 Task: Add a signature Jake Allen containing With sincere thanks and warm wishes, Jake Allen to email address softage.2@softage.net and add a folder Fathers Day gifts
Action: Key pressed n
Screenshot: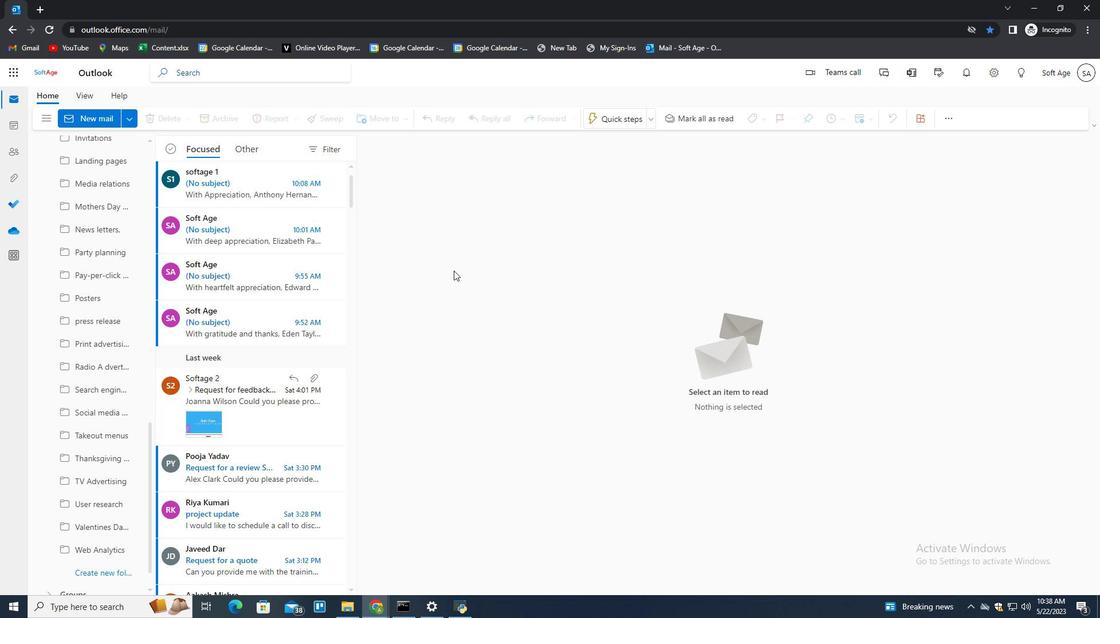 
Action: Mouse moved to (746, 120)
Screenshot: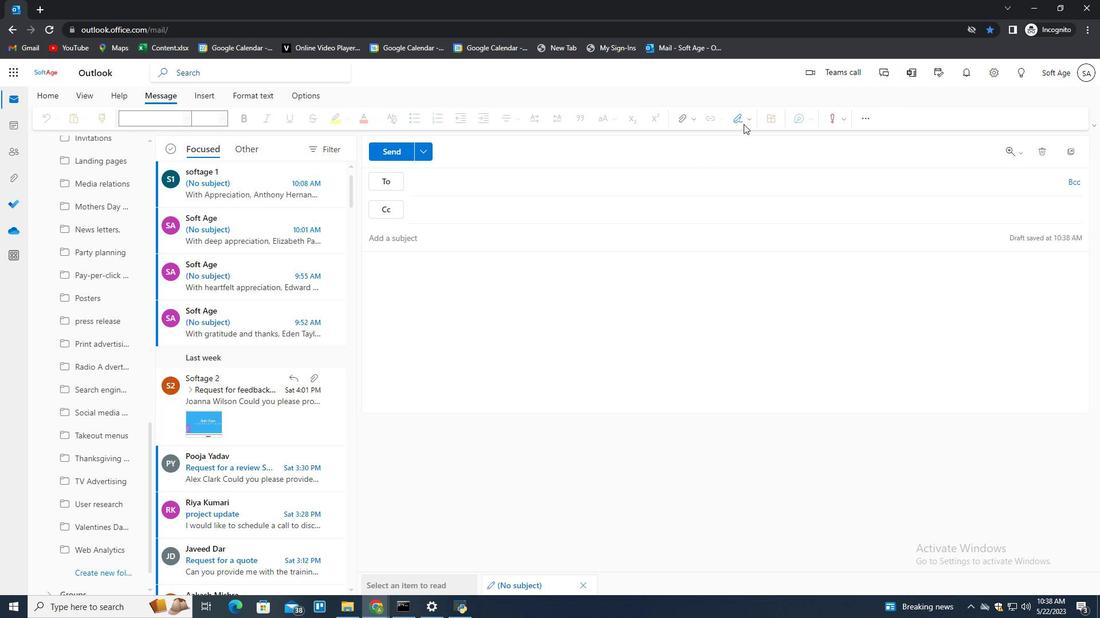
Action: Mouse pressed left at (746, 120)
Screenshot: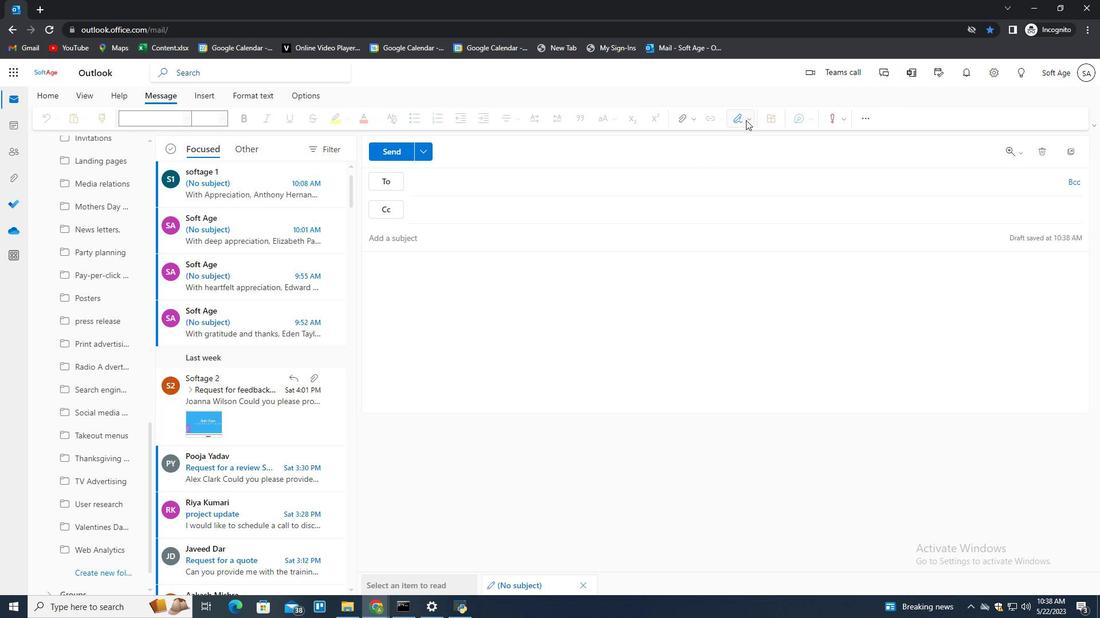 
Action: Mouse moved to (715, 161)
Screenshot: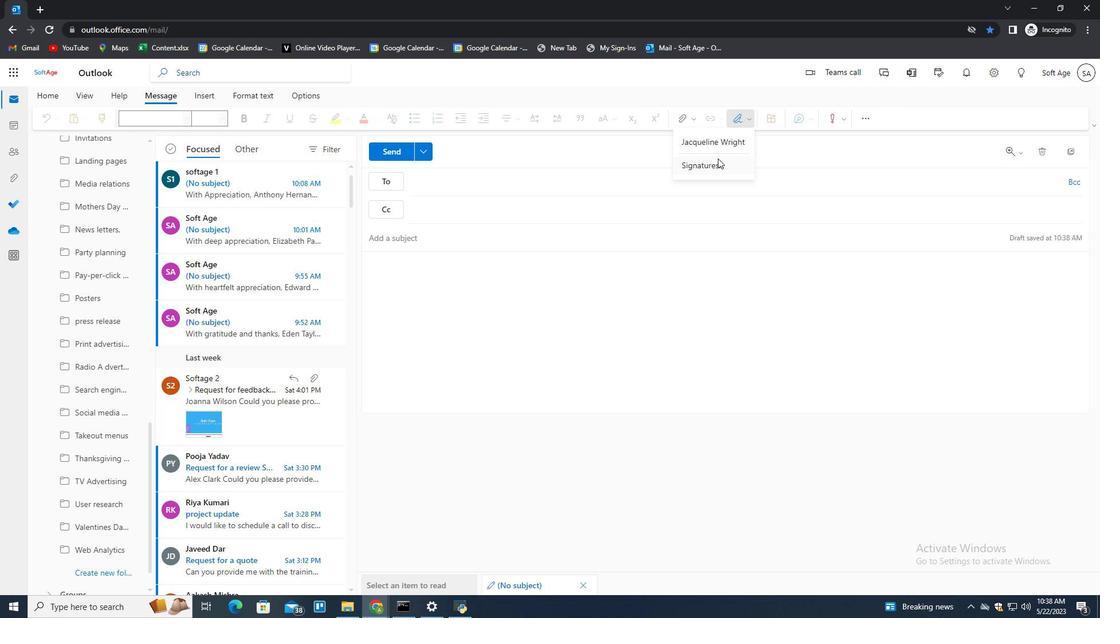 
Action: Mouse pressed left at (715, 161)
Screenshot: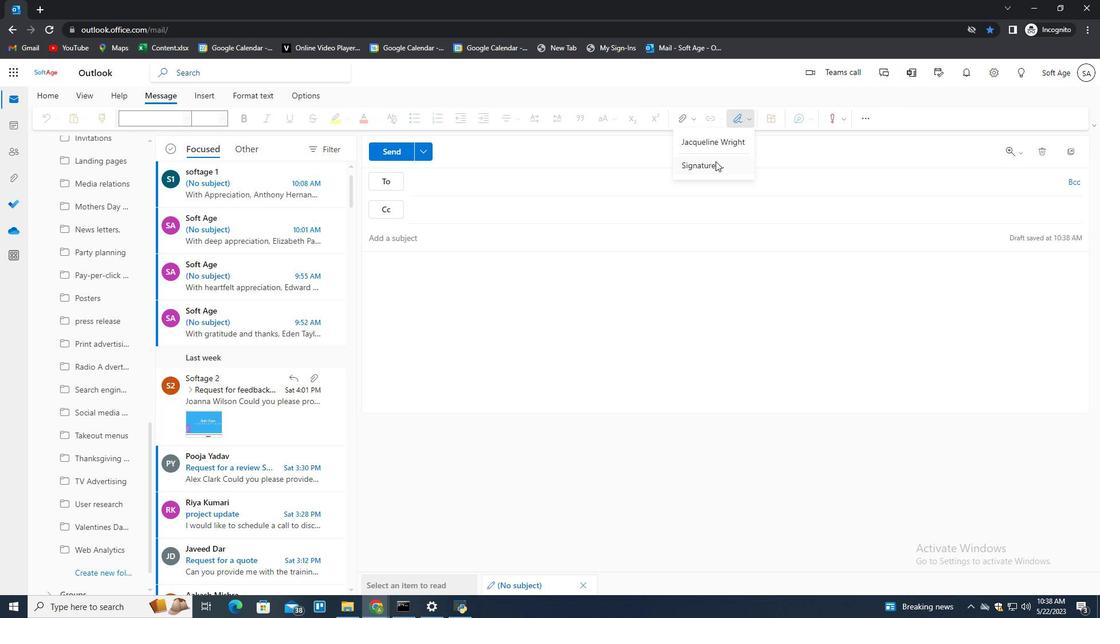 
Action: Mouse moved to (774, 211)
Screenshot: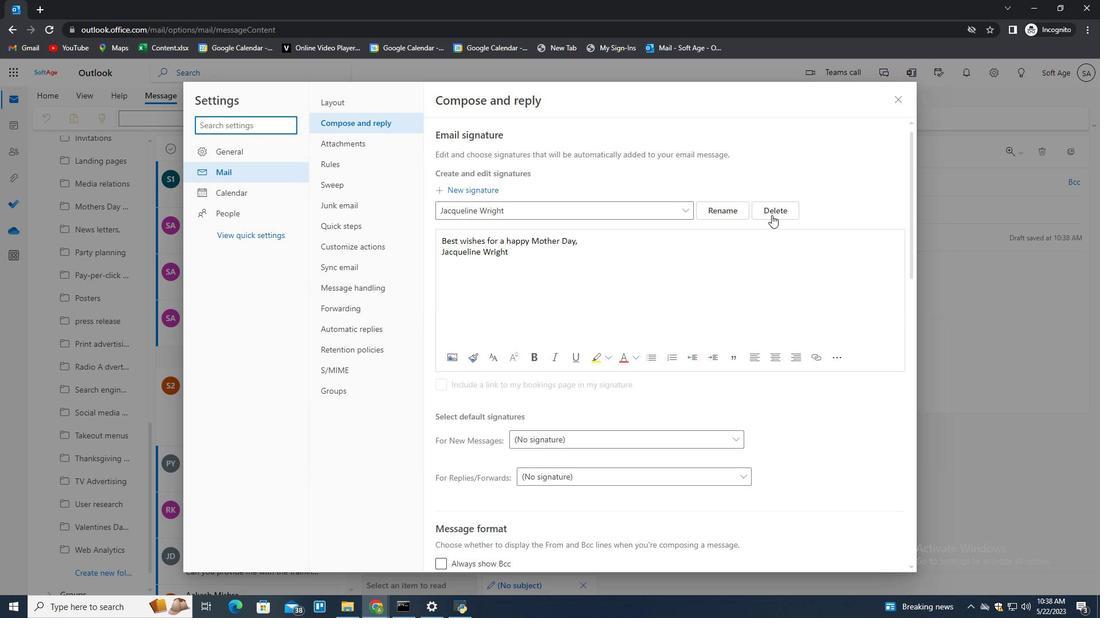 
Action: Mouse pressed left at (774, 211)
Screenshot: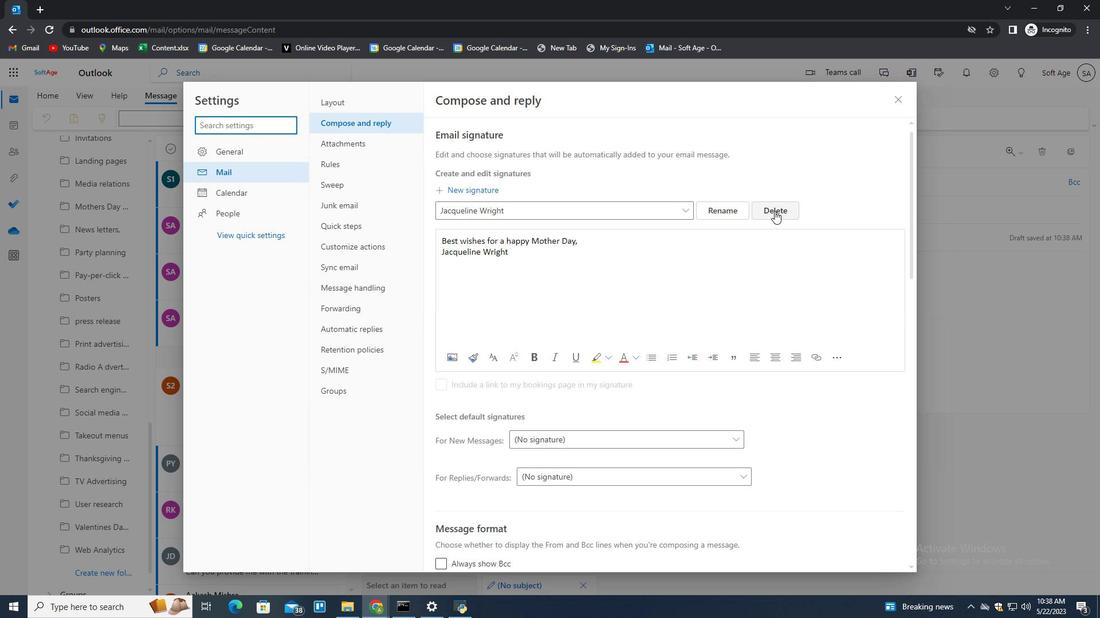 
Action: Mouse pressed left at (774, 211)
Screenshot: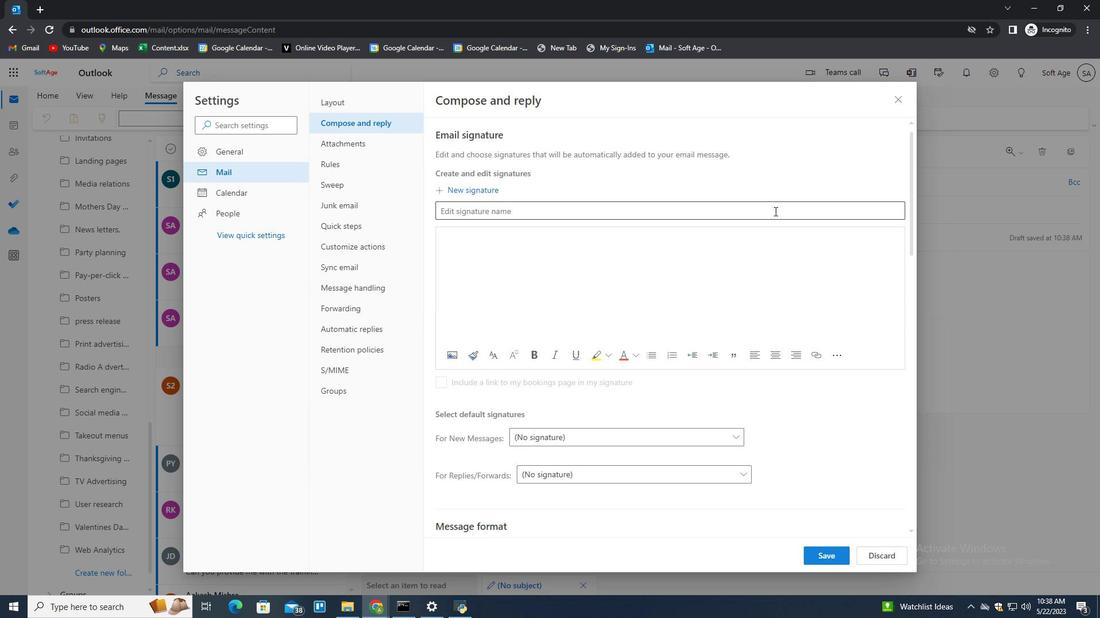 
Action: Mouse moved to (734, 186)
Screenshot: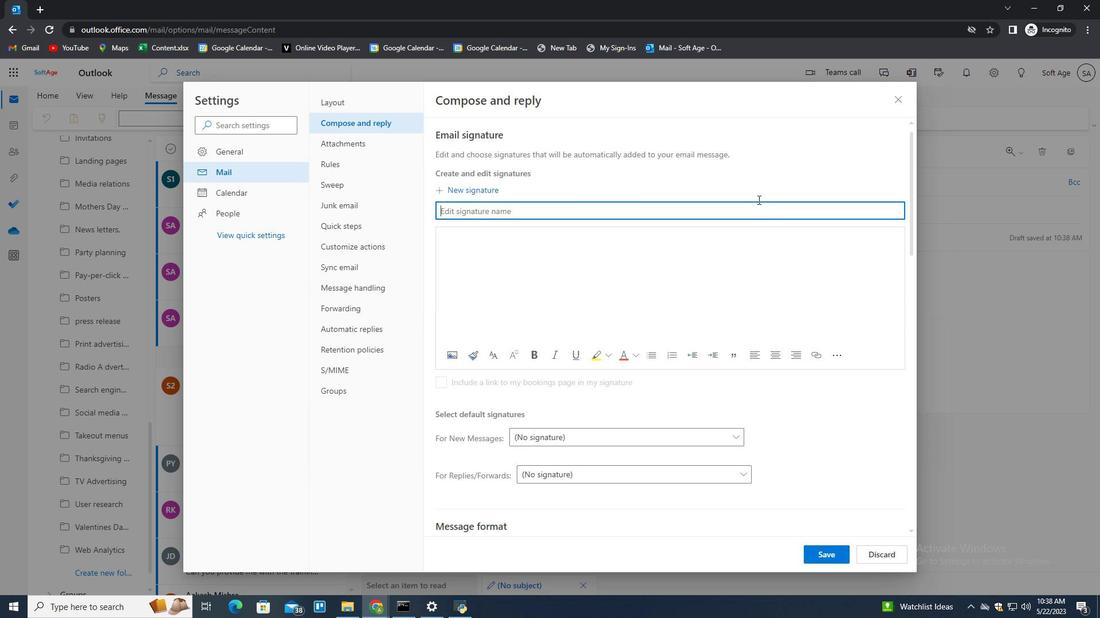 
Action: Key pressed <Key.shift><Key.shift><Key.shift><Key.shift><Key.shift><Key.shift><Key.shift><Key.shift><Key.shift><Key.shift><Key.shift><Key.shift><Key.shift><Key.shift><Key.shift><Key.shift><Key.shift><Key.shift>Jake<Key.space><Key.shift>Alle<Key.space><Key.backspace>n<Key.tab><Key.shift><Key.shift><Key.shift><Key.shift><Key.shift><Key.shift><Key.shift><Key.shift><Key.shift><Key.shift><Key.shift>Wti<Key.backspace><Key.backspace>ith<Key.space>sincere<Key.space>thanks<Key.space>and<Key.space>warm<Key.space>wisher<Key.backspace>s,<Key.shift_r><Key.enter><Key.shift>Jake<Key.space><Key.shift><Key.shift><Key.shift><Key.shift><Key.shift>Ale<Key.backspace>len
Screenshot: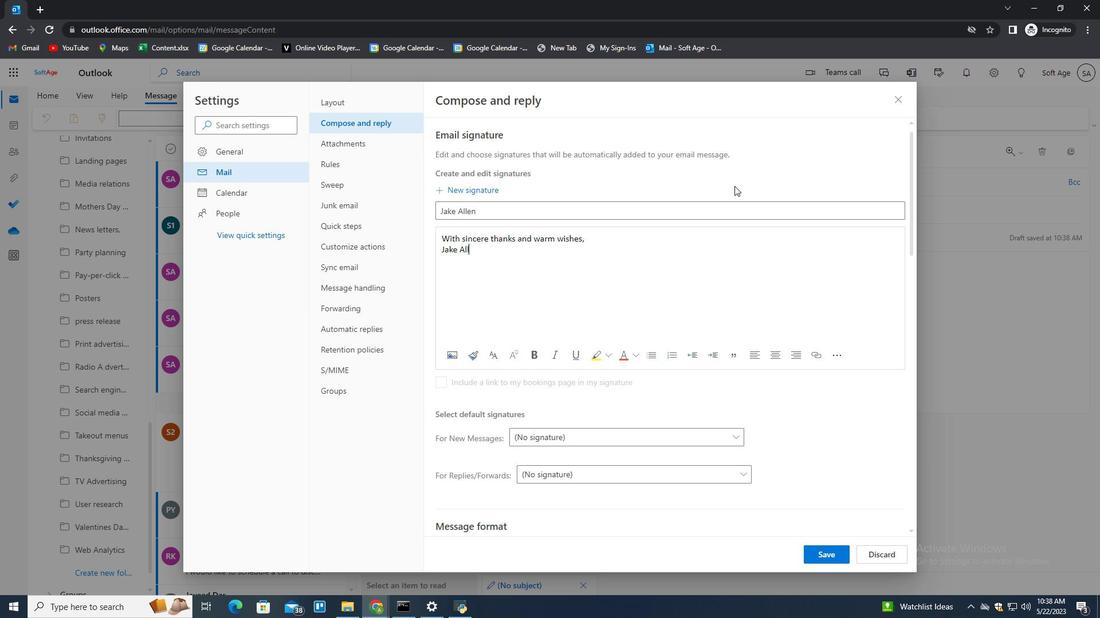 
Action: Mouse moved to (832, 559)
Screenshot: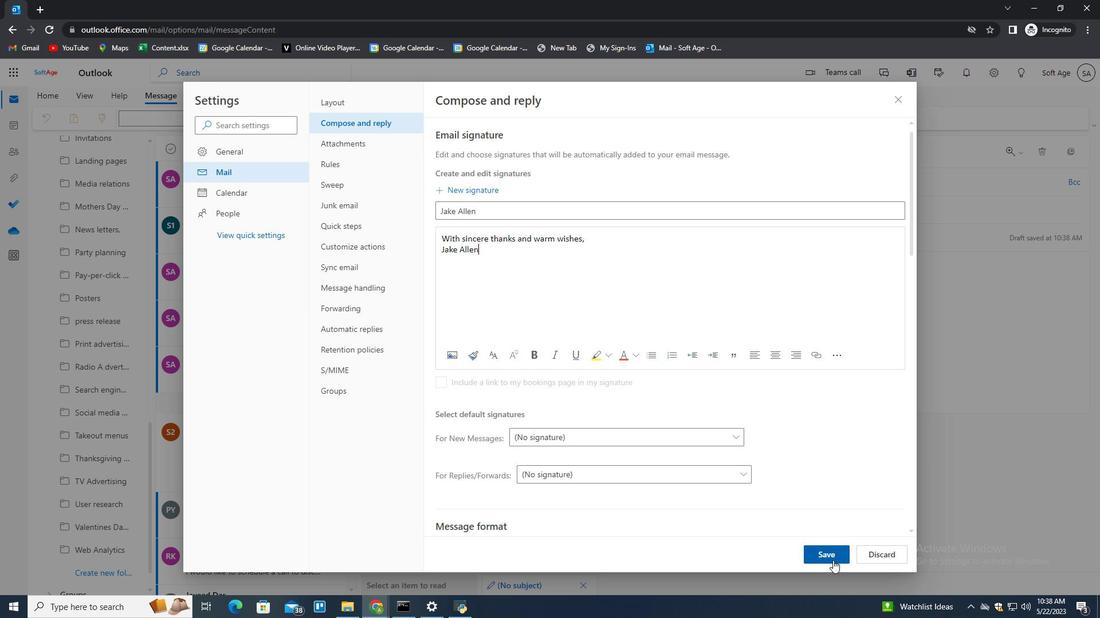 
Action: Mouse pressed left at (832, 559)
Screenshot: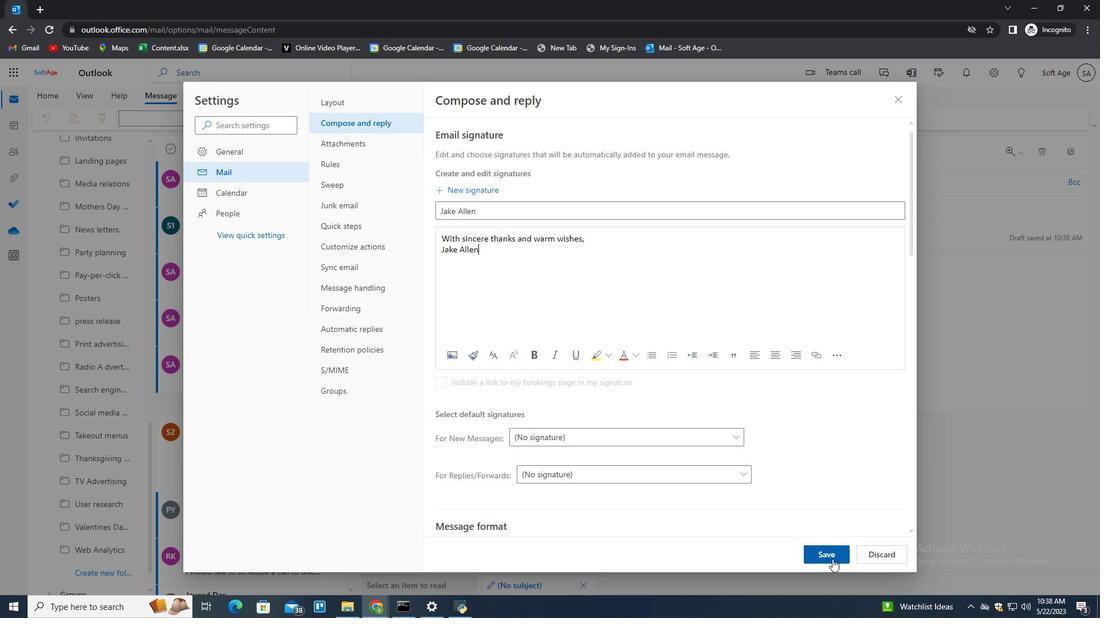 
Action: Mouse moved to (971, 322)
Screenshot: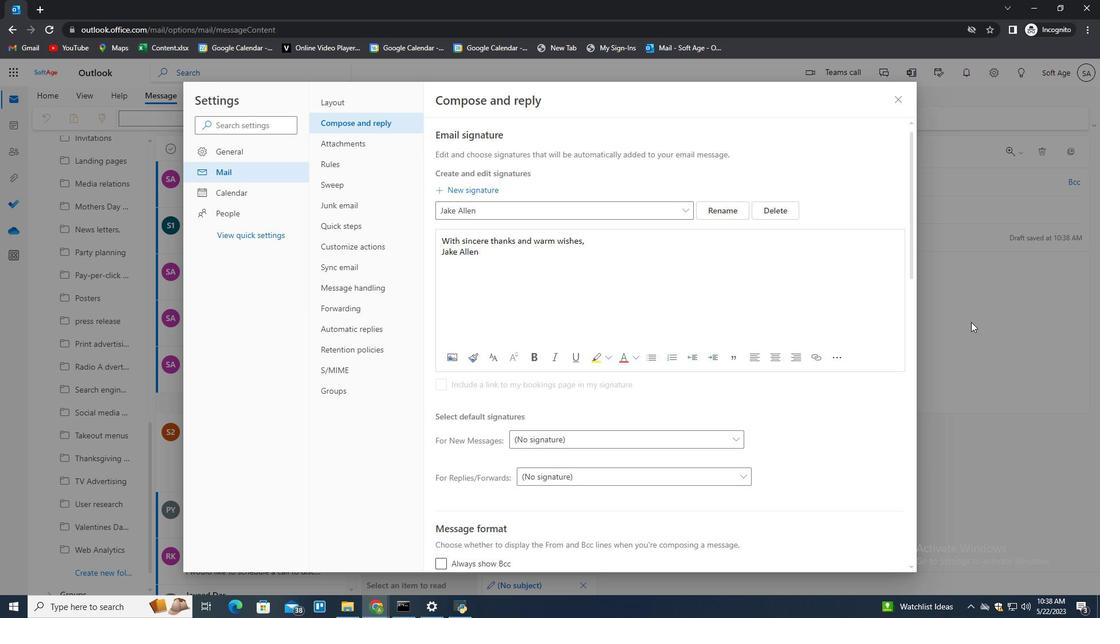 
Action: Mouse pressed left at (971, 322)
Screenshot: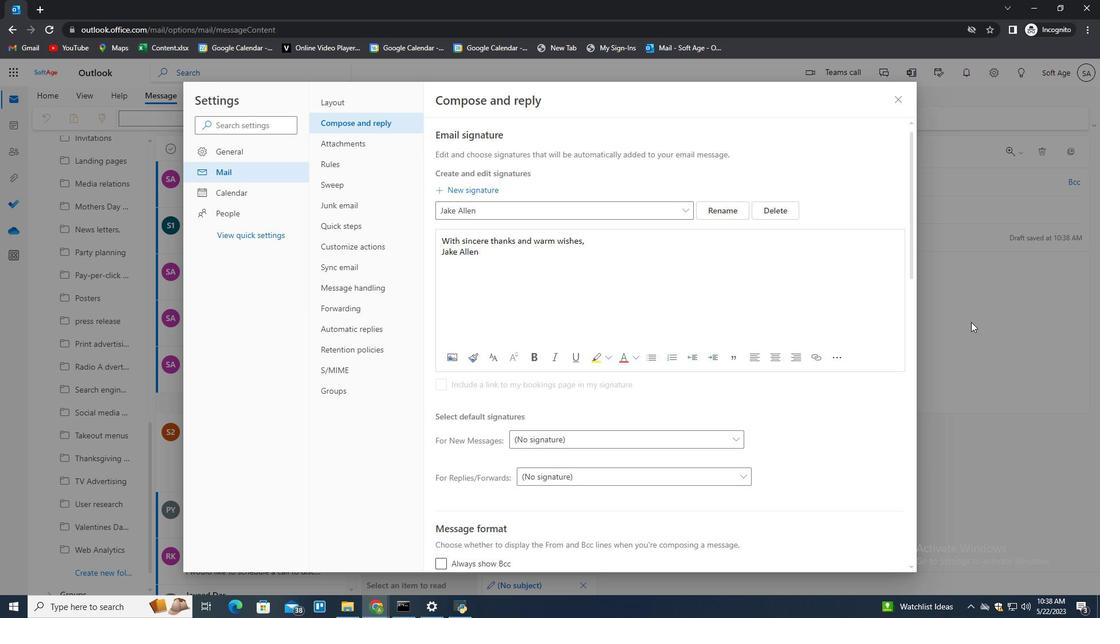 
Action: Mouse moved to (739, 120)
Screenshot: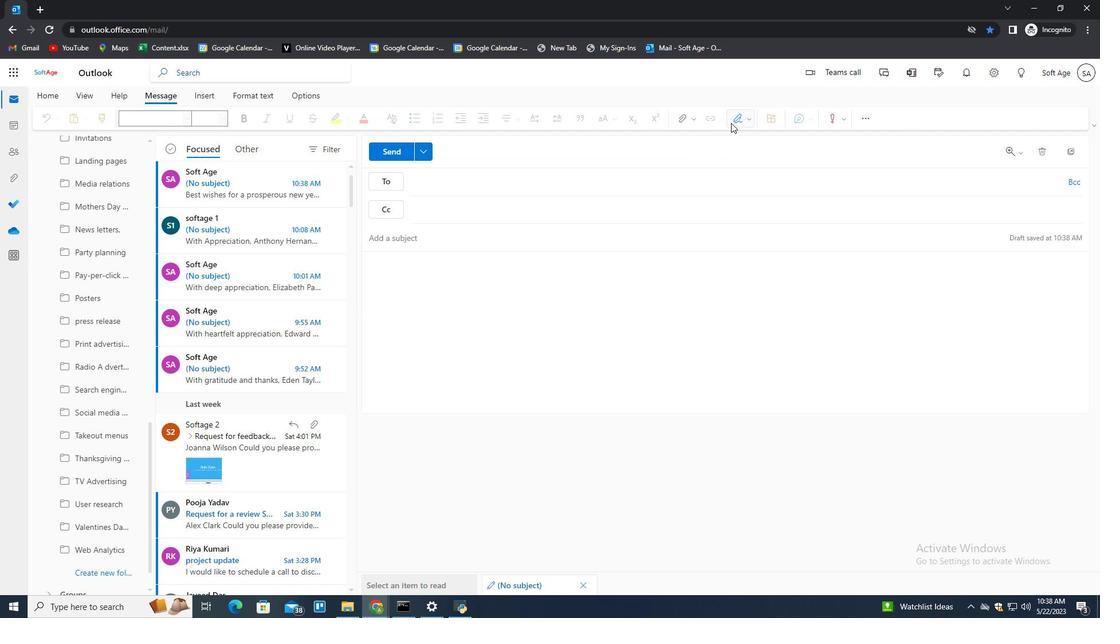 
Action: Mouse pressed left at (739, 120)
Screenshot: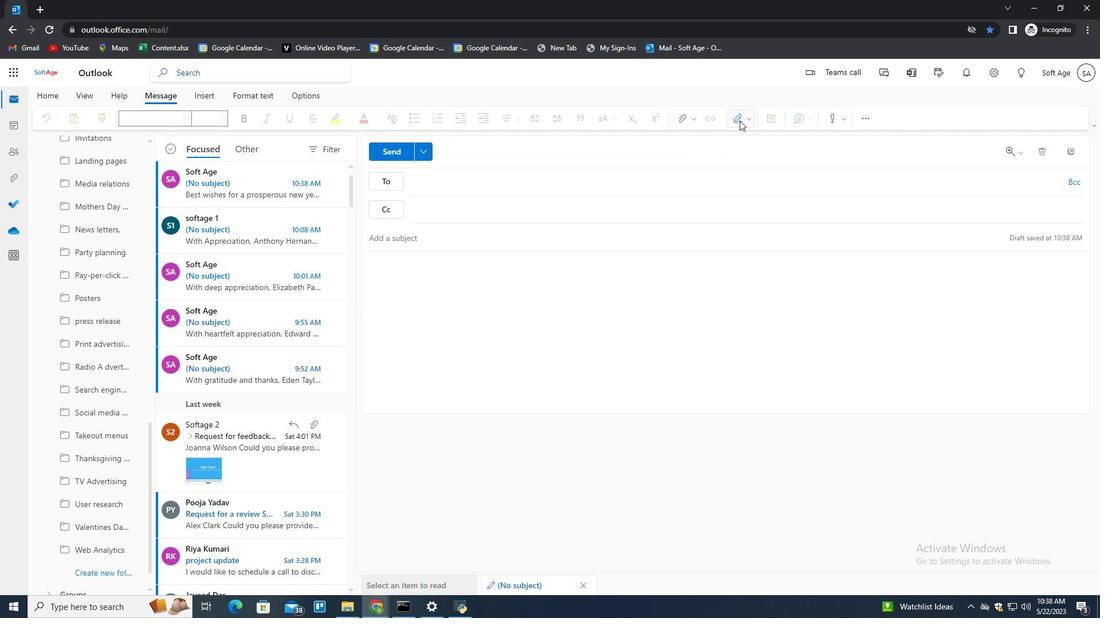 
Action: Mouse moved to (733, 139)
Screenshot: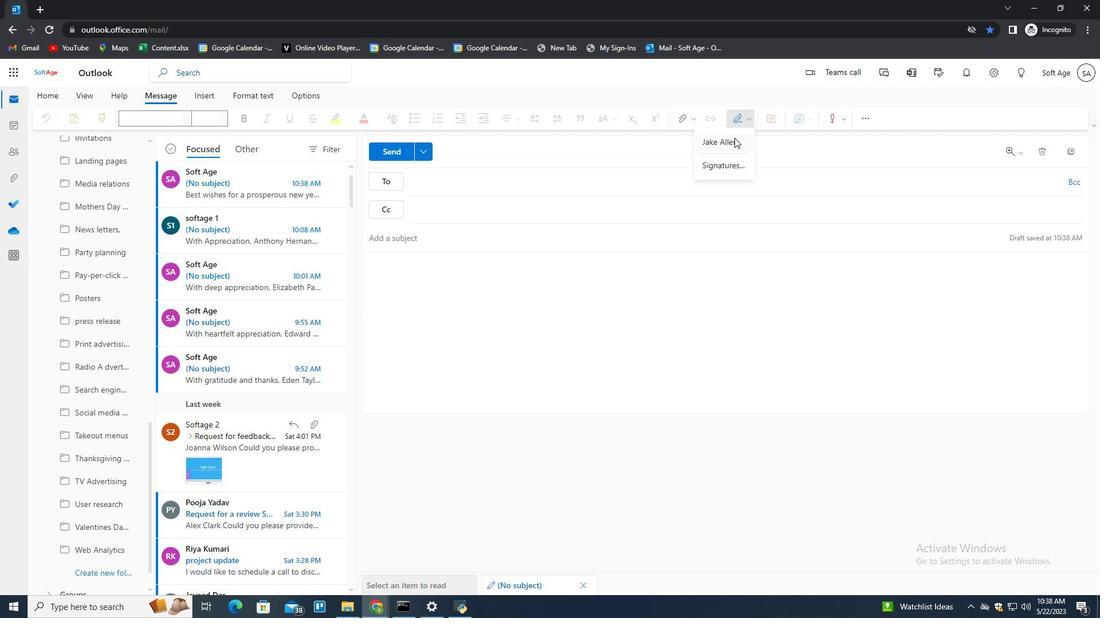 
Action: Mouse pressed left at (733, 139)
Screenshot: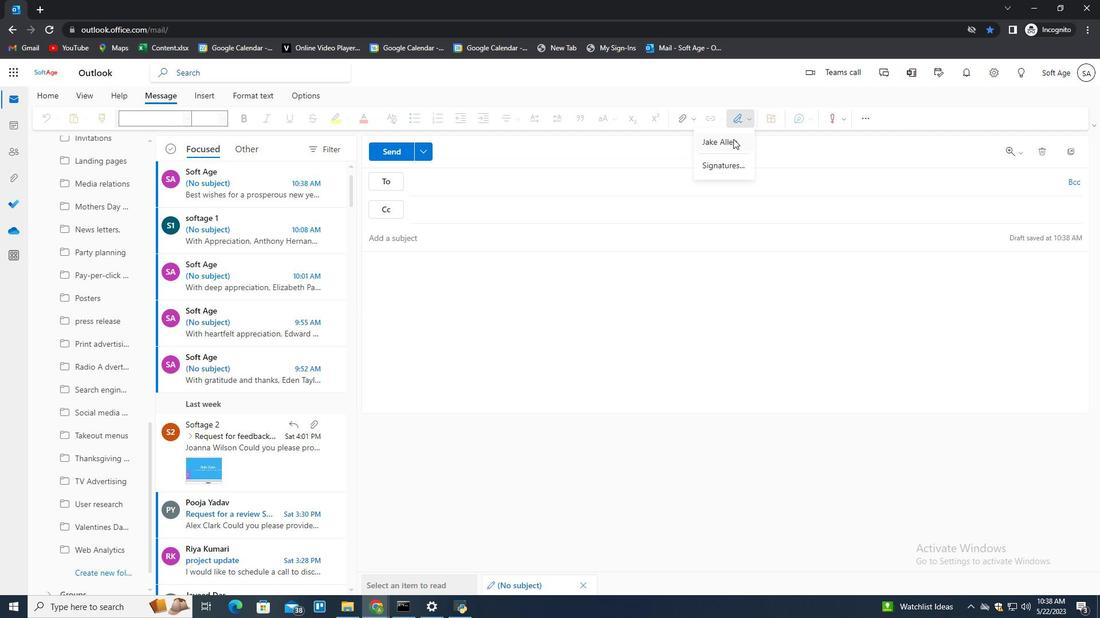 
Action: Mouse moved to (488, 178)
Screenshot: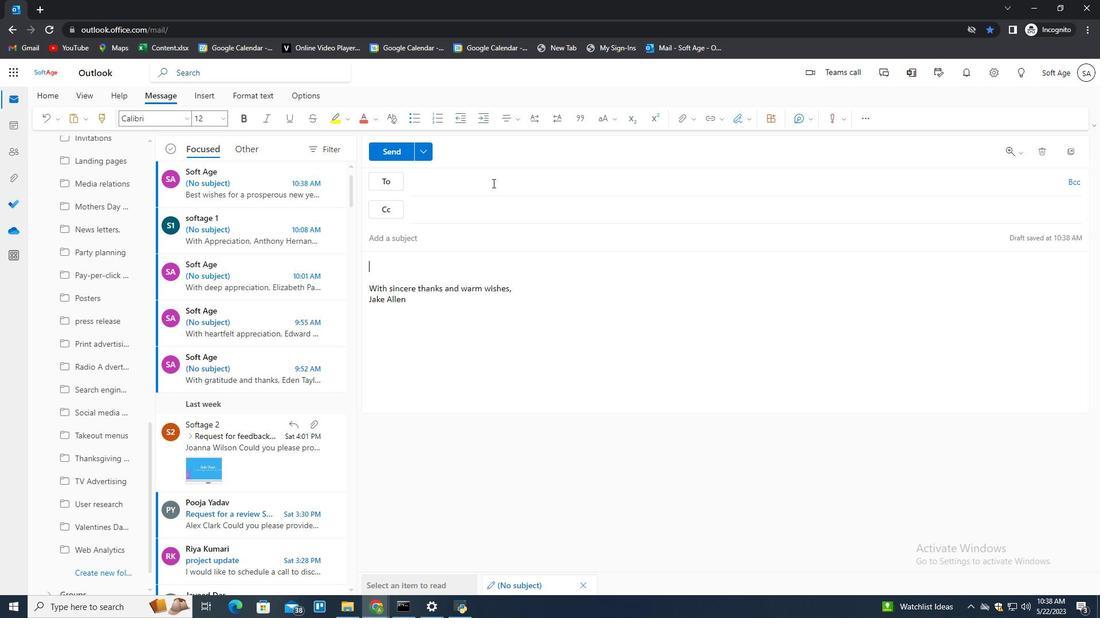 
Action: Mouse pressed left at (488, 178)
Screenshot: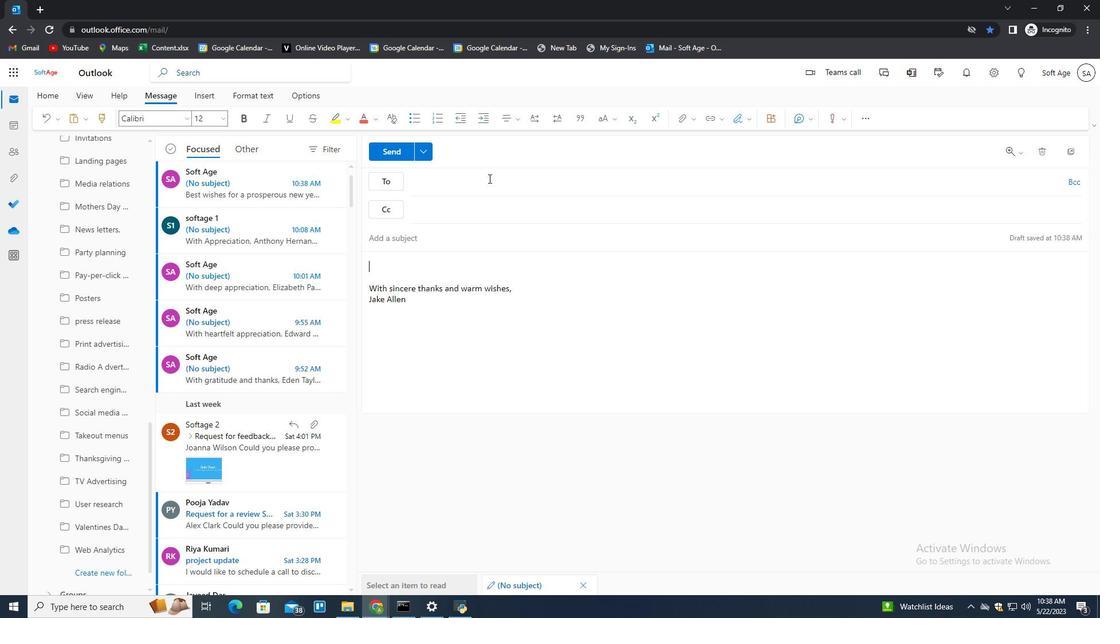
Action: Key pressed softage.3<Key.shift><Key.backspace>2<Key.shift>@softage.net<Key.enter>
Screenshot: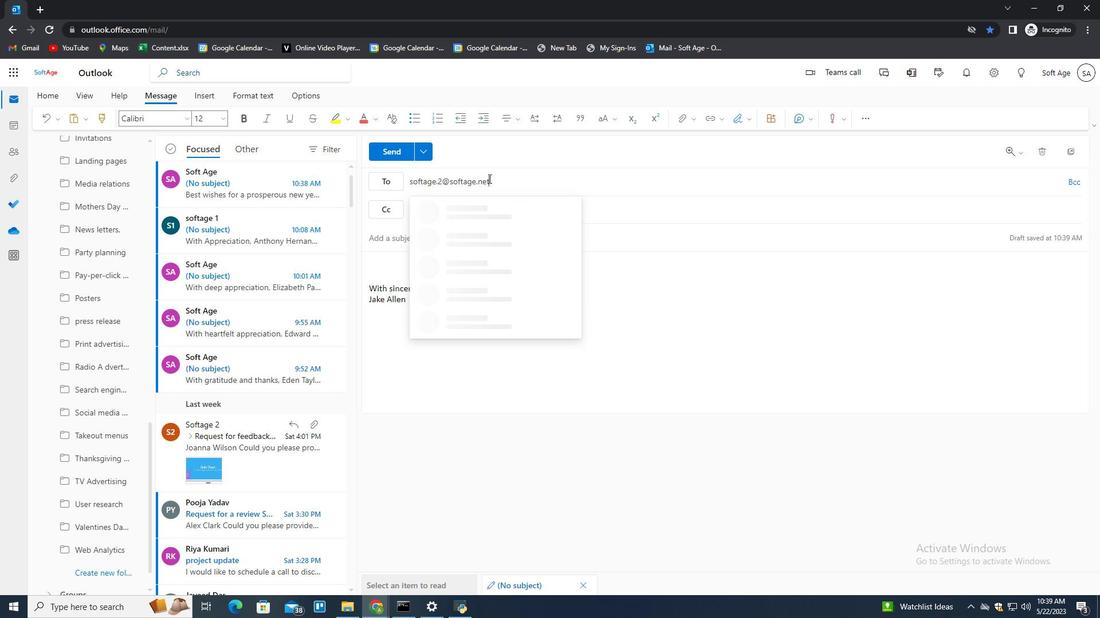 
Action: Mouse moved to (204, 460)
Screenshot: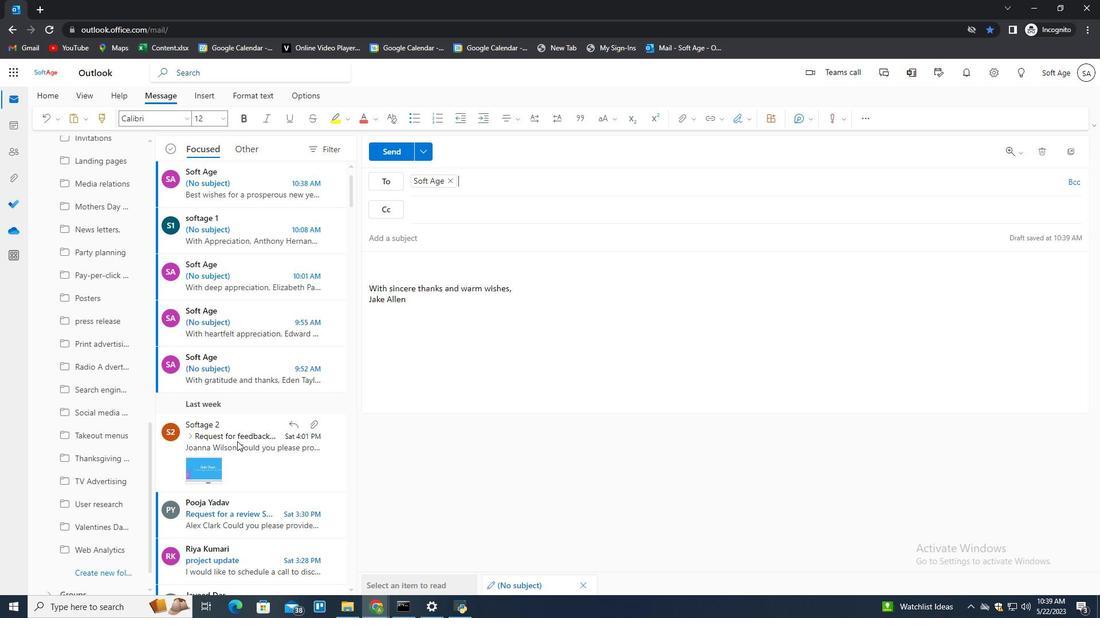 
Action: Mouse scrolled (204, 459) with delta (0, 0)
Screenshot: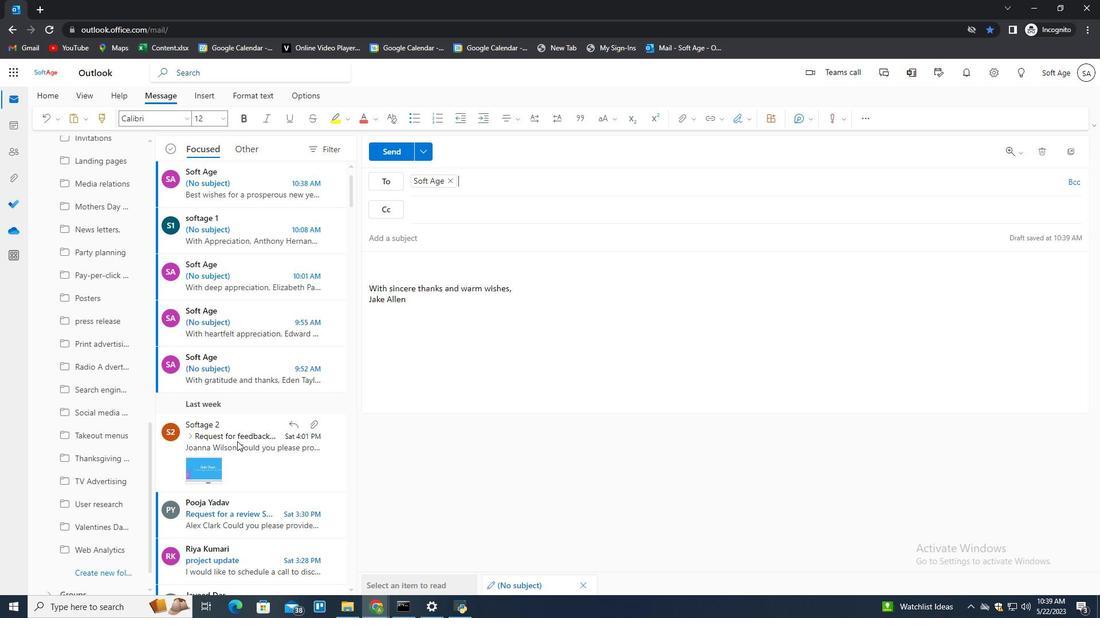 
Action: Mouse moved to (191, 469)
Screenshot: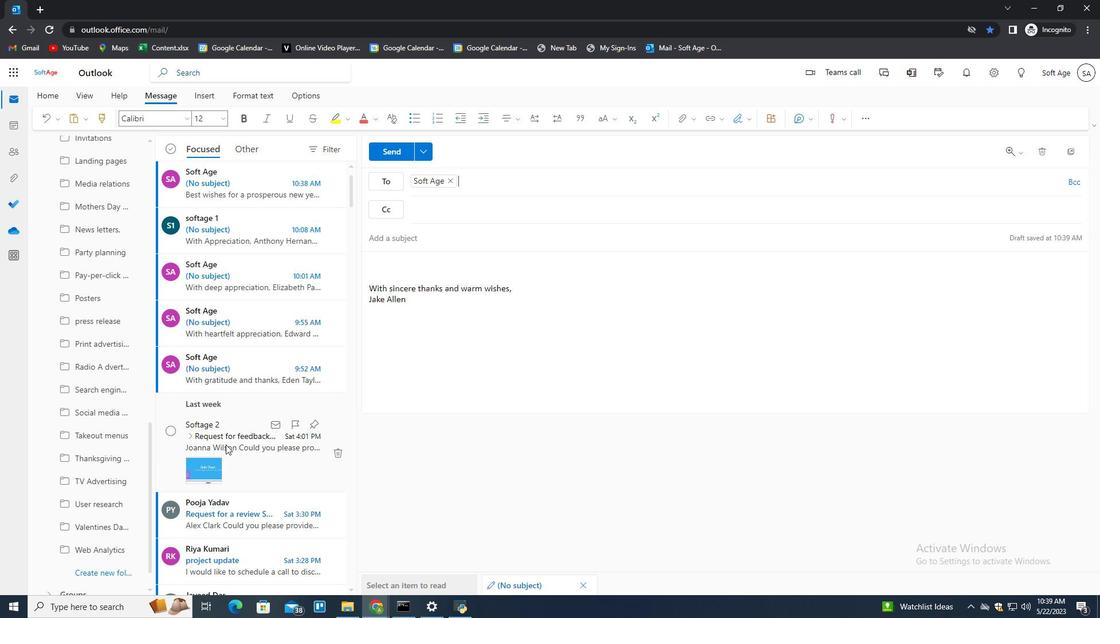 
Action: Mouse scrolled (191, 469) with delta (0, 0)
Screenshot: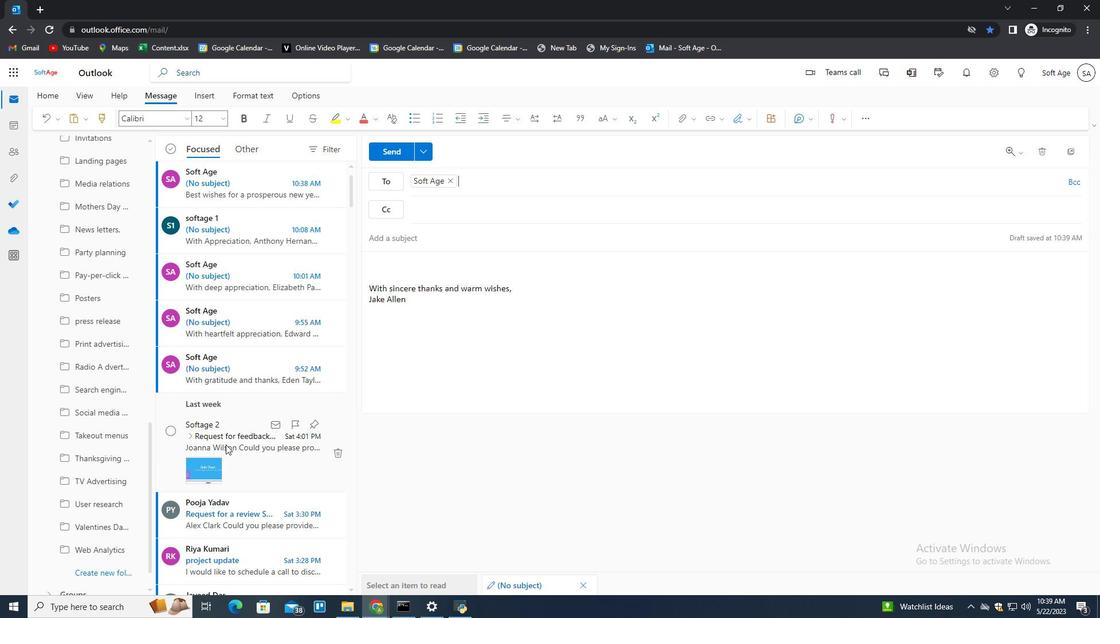 
Action: Mouse moved to (187, 472)
Screenshot: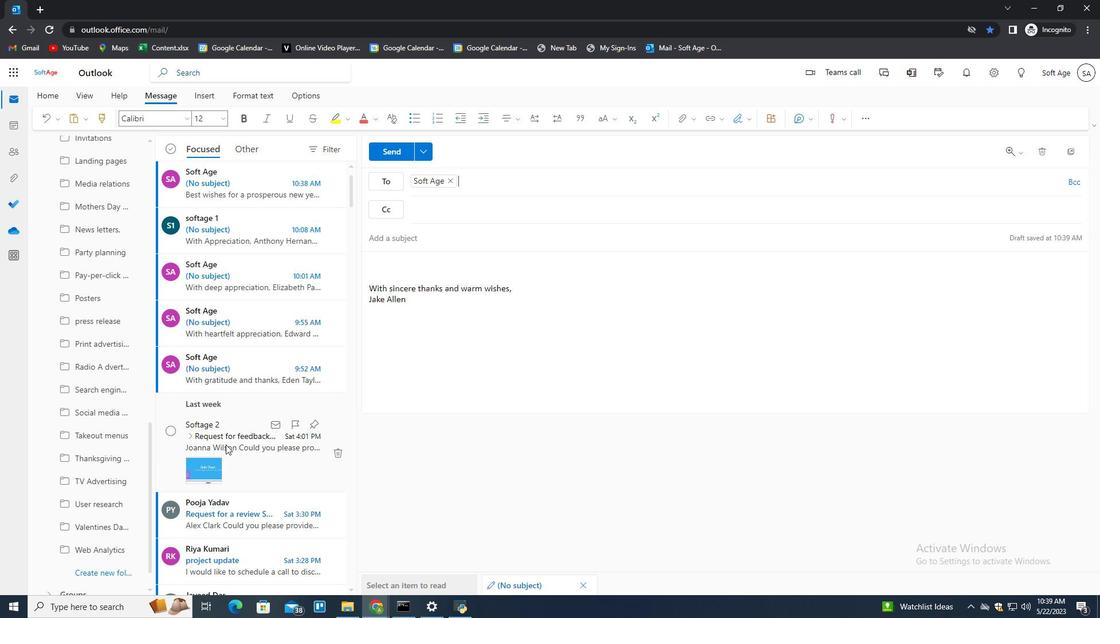 
Action: Mouse scrolled (187, 471) with delta (0, 0)
Screenshot: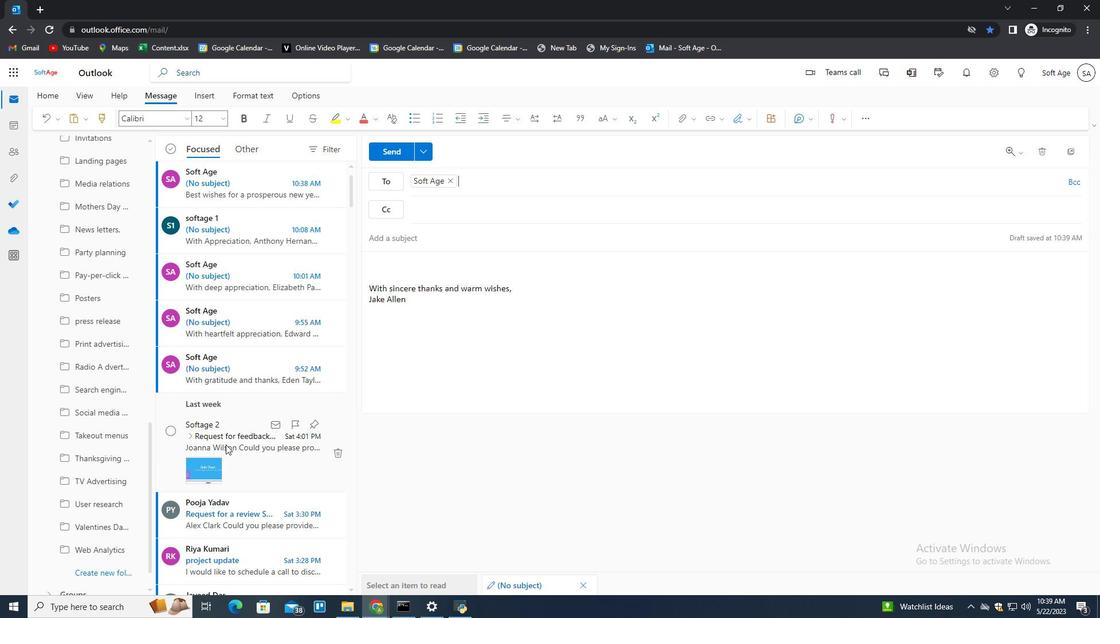 
Action: Mouse moved to (178, 477)
Screenshot: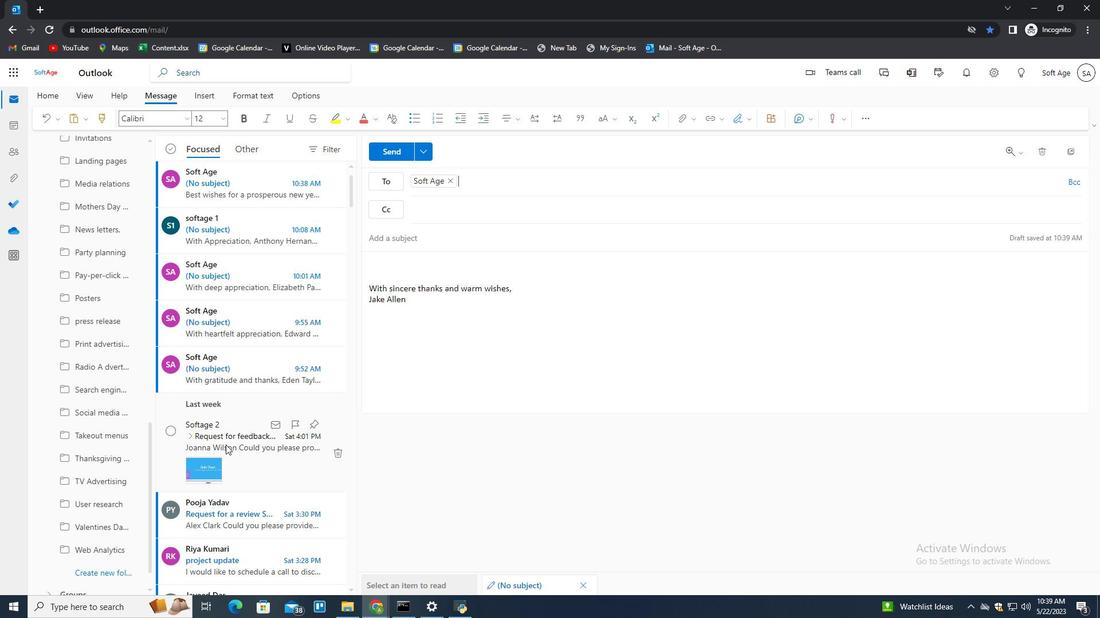 
Action: Mouse scrolled (178, 477) with delta (0, 0)
Screenshot: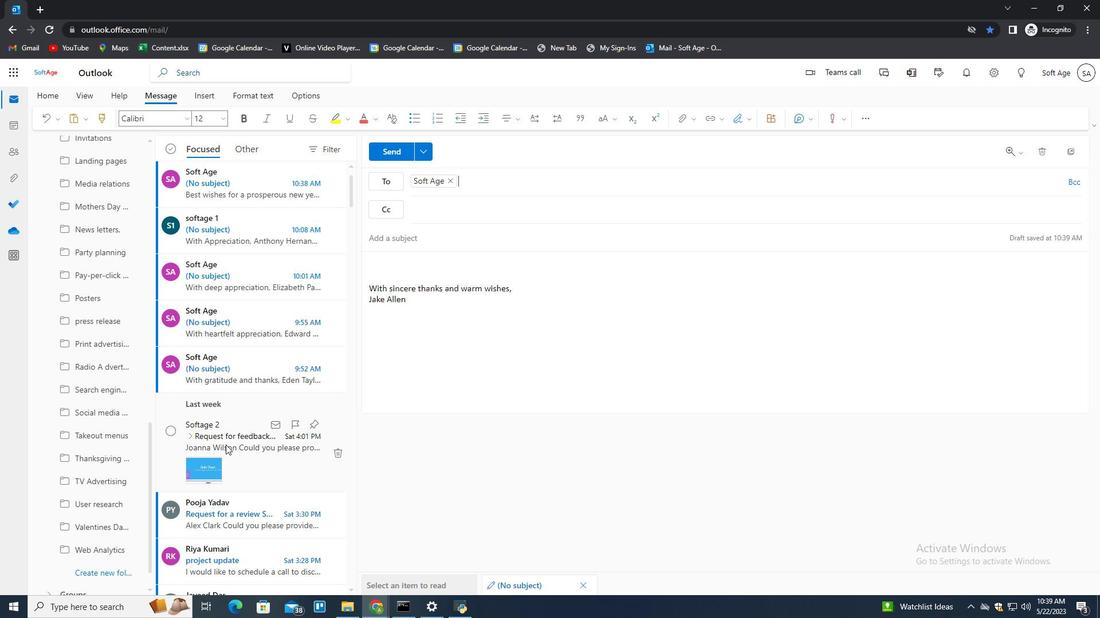 
Action: Mouse moved to (104, 571)
Screenshot: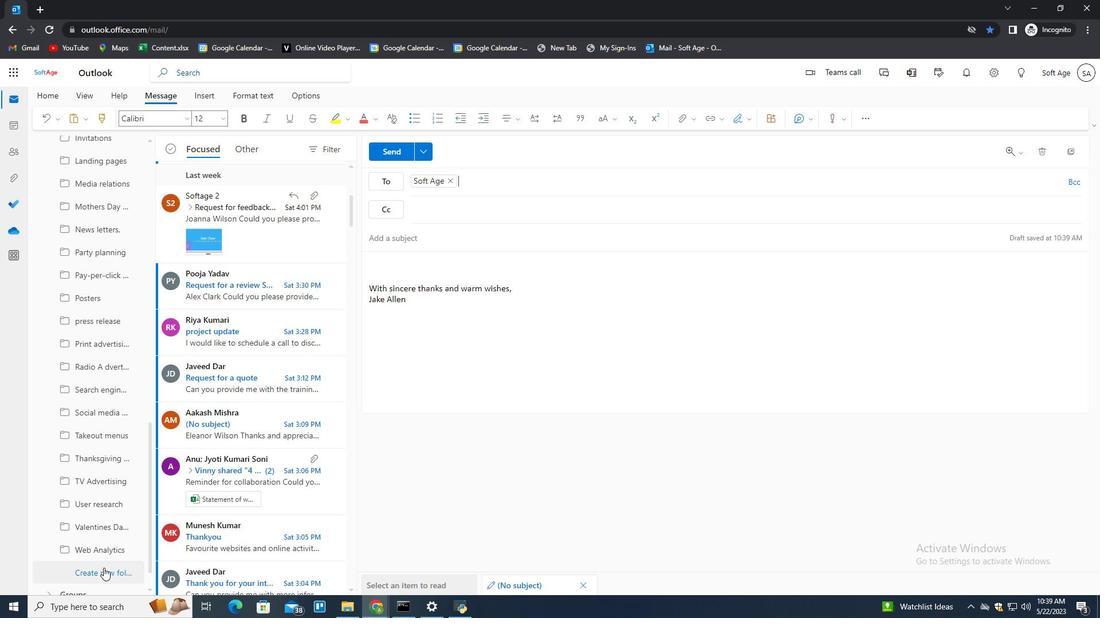 
Action: Mouse pressed left at (104, 571)
Screenshot: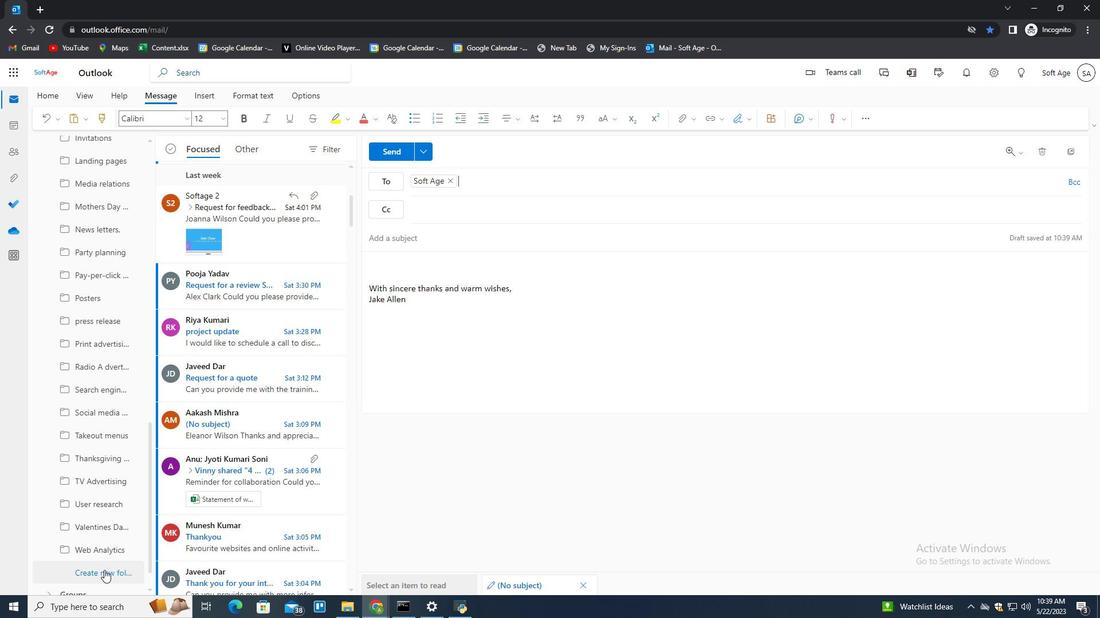 
Action: Mouse moved to (104, 571)
Screenshot: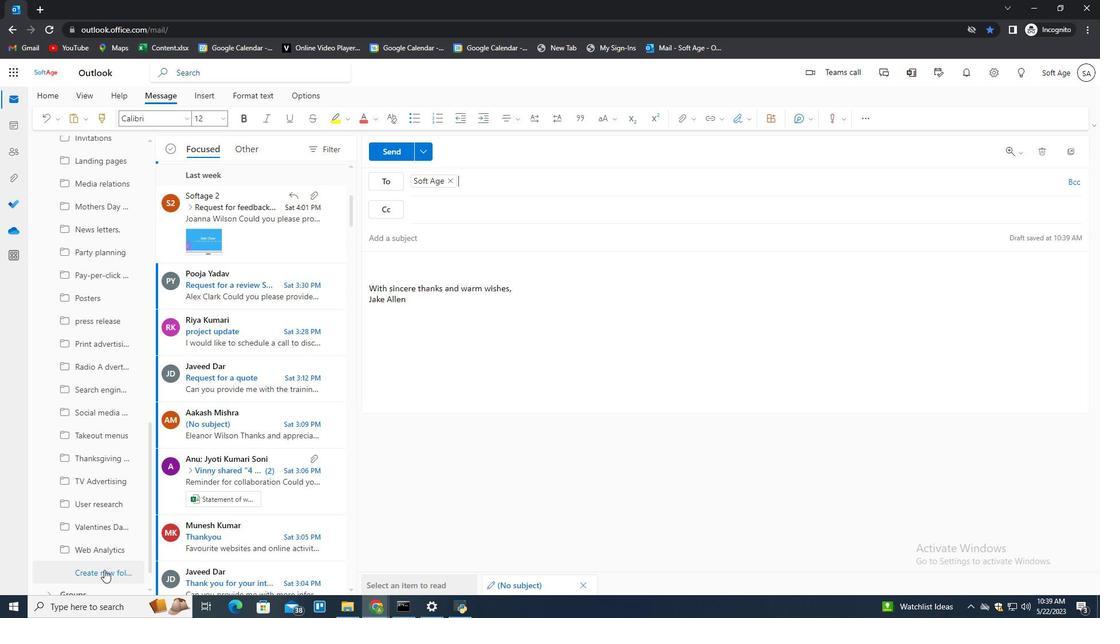 
Action: Key pressed <Key.shift>Fathers<Key.space>s<Key.backspace><Key.shift>Day<Key.space>gifts<Key.enter>
Screenshot: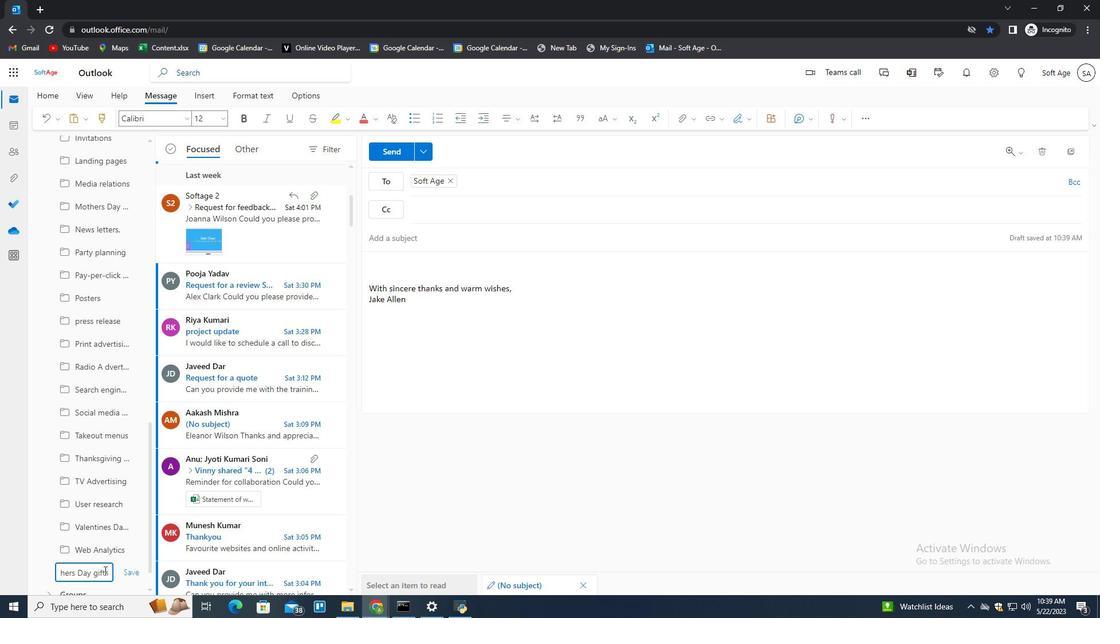 
